 Task: Search for the email with the subject Request for help logged in from softage.1@softage.net with the filter, email from softage.3@softage.net and a new filter,  Skip the Inbox
Action: Mouse moved to (656, 71)
Screenshot: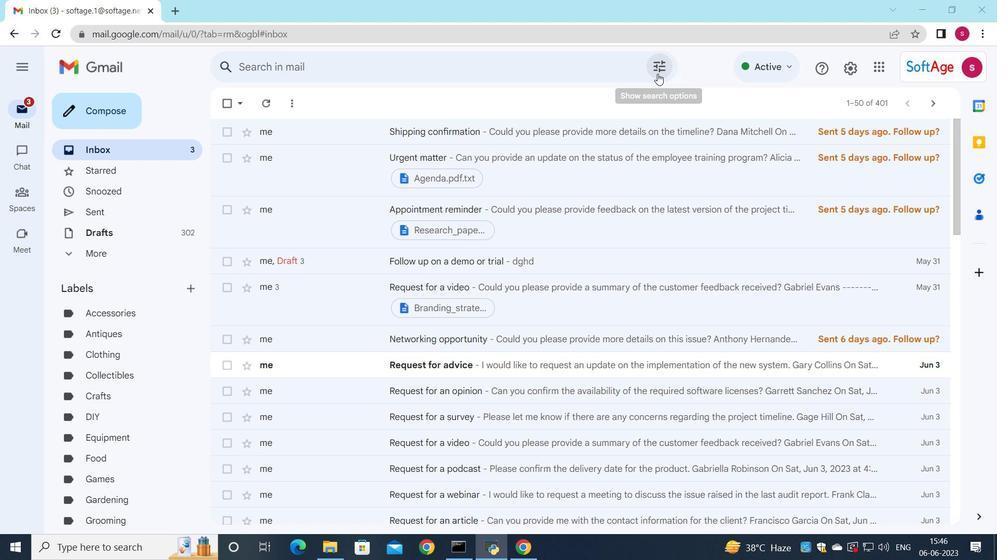 
Action: Mouse pressed left at (656, 71)
Screenshot: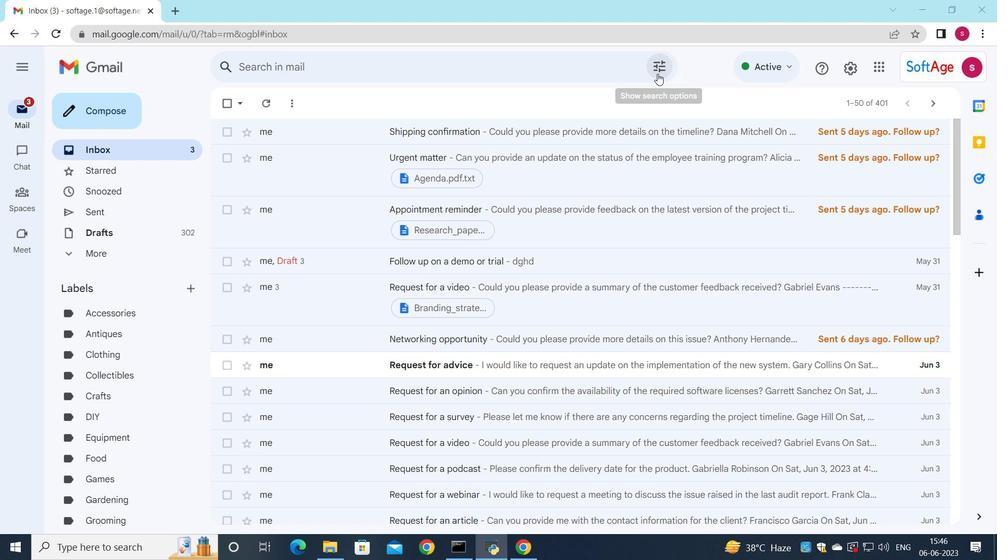 
Action: Mouse moved to (472, 112)
Screenshot: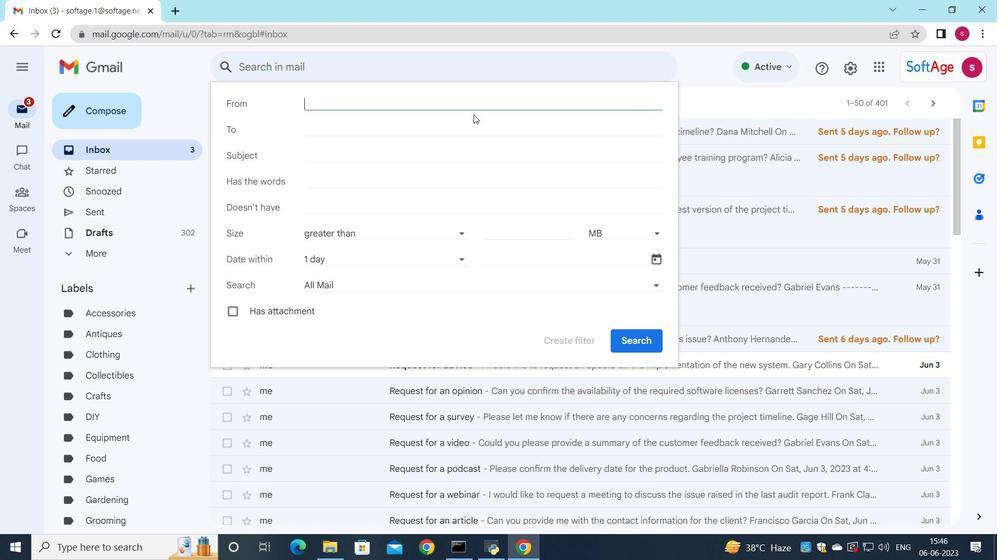 
Action: Key pressed so
Screenshot: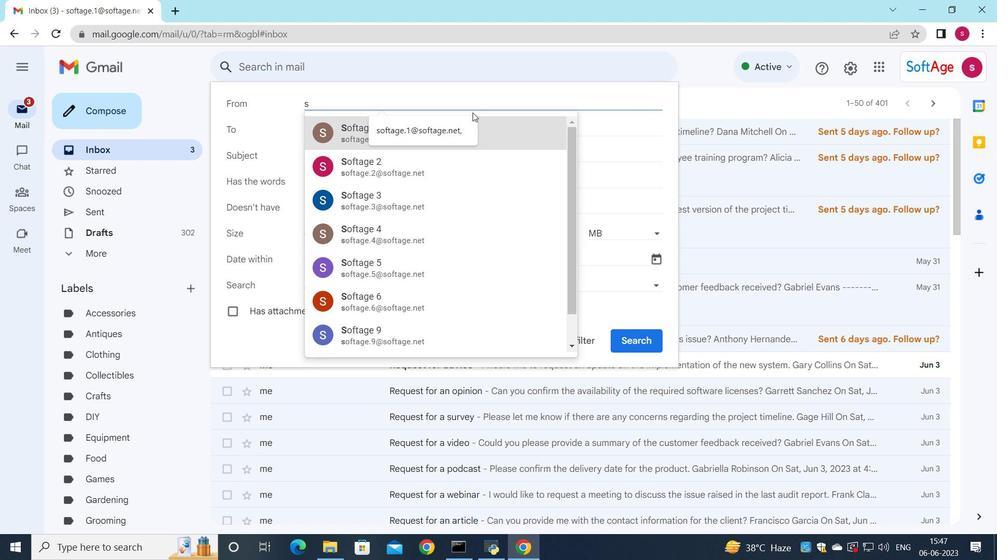 
Action: Mouse moved to (410, 133)
Screenshot: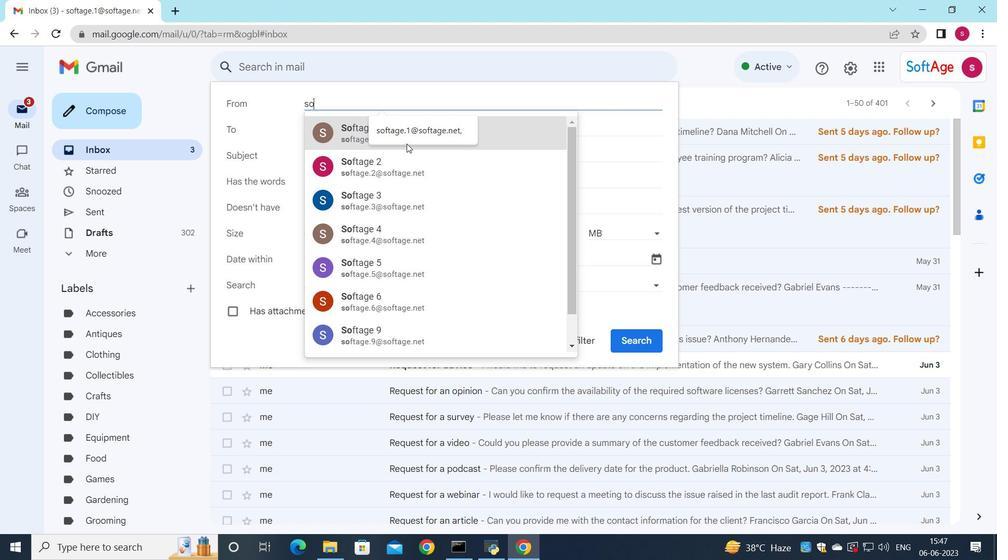 
Action: Mouse pressed left at (410, 133)
Screenshot: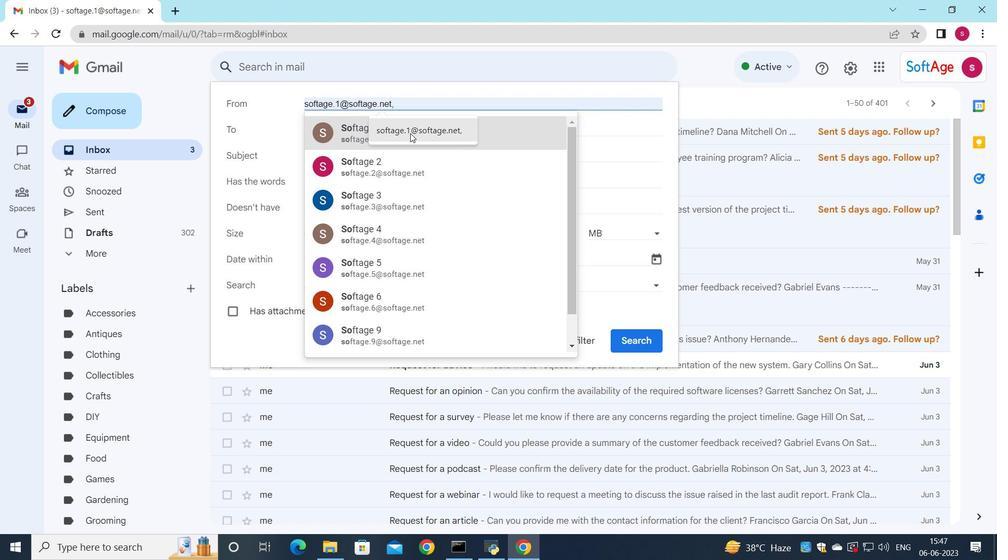 
Action: Mouse moved to (327, 129)
Screenshot: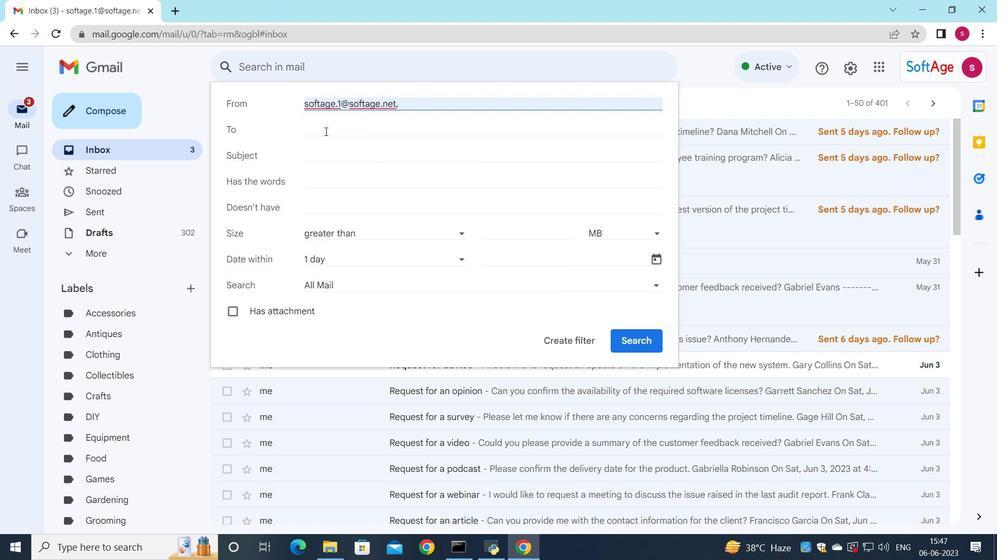 
Action: Mouse pressed left at (327, 129)
Screenshot: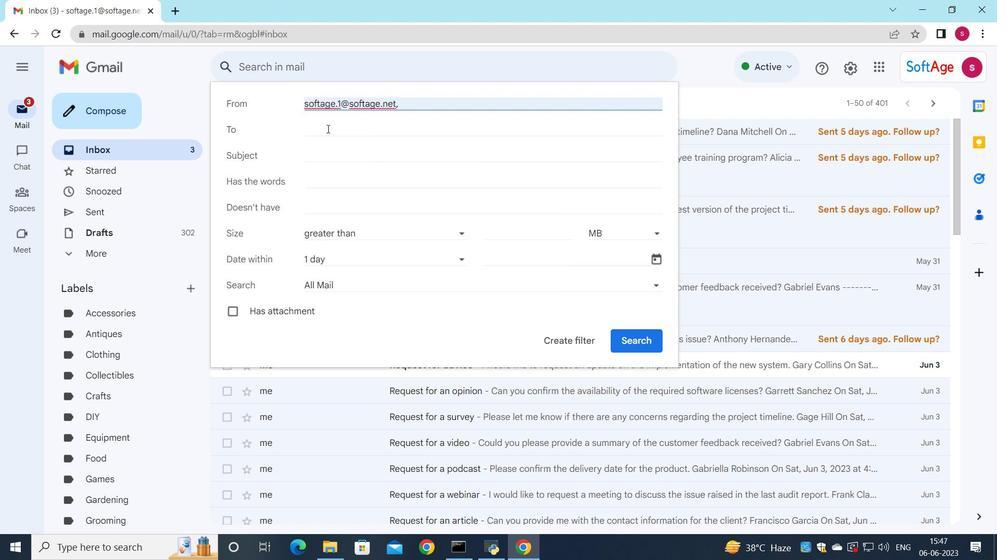 
Action: Mouse moved to (420, 163)
Screenshot: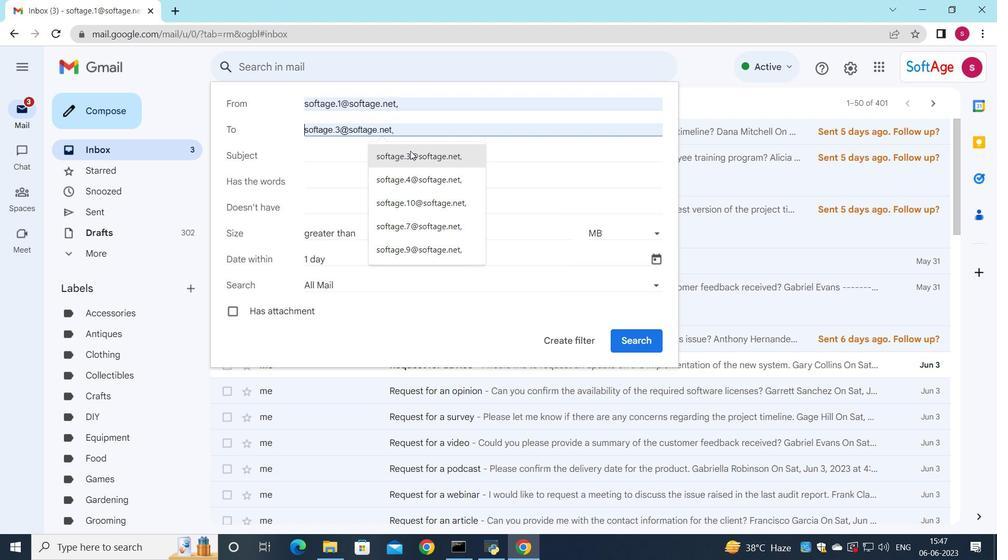 
Action: Mouse pressed left at (420, 163)
Screenshot: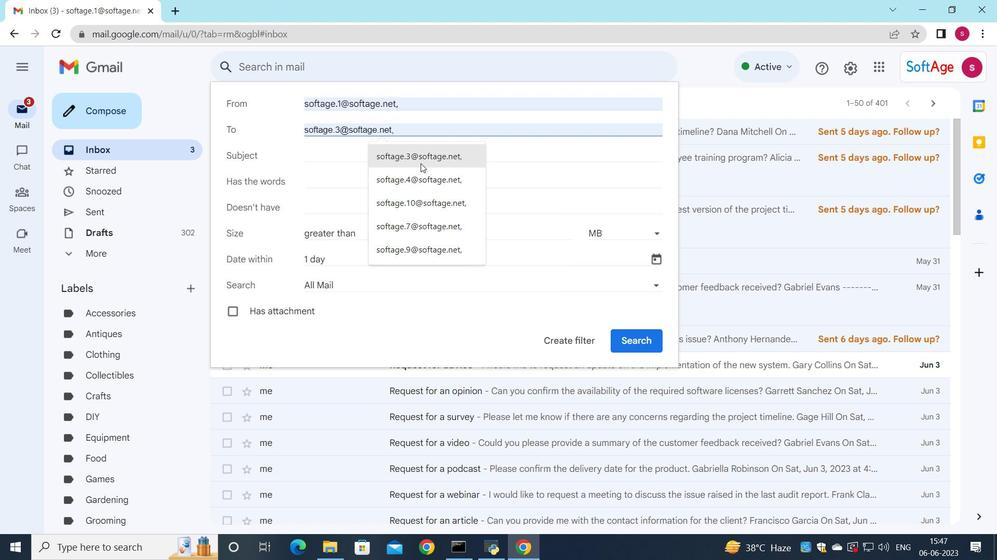 
Action: Mouse moved to (329, 147)
Screenshot: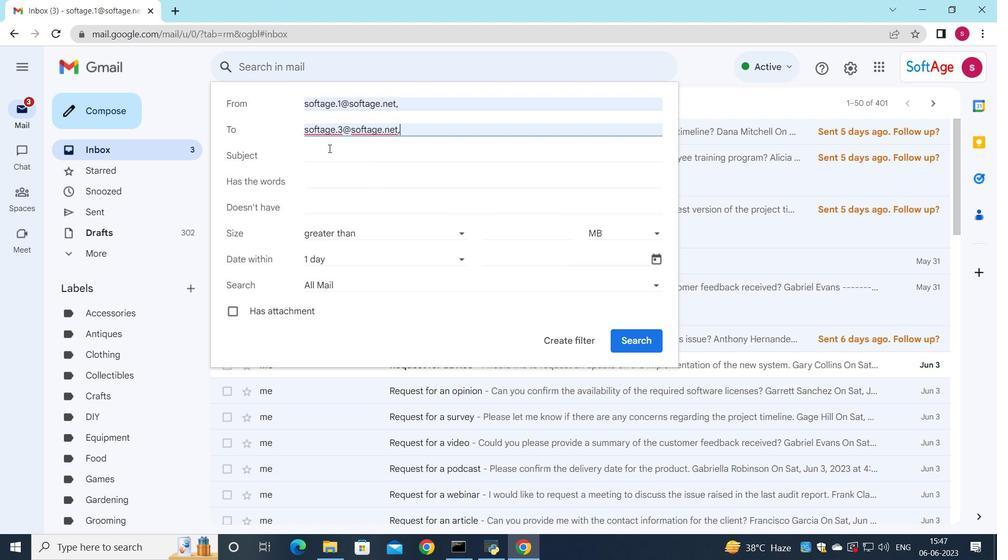 
Action: Mouse pressed left at (329, 147)
Screenshot: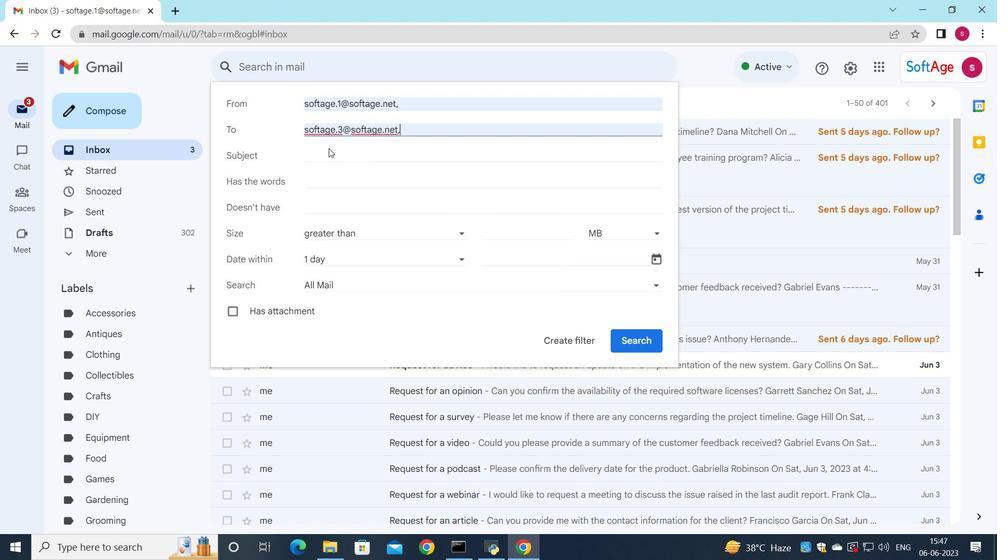
Action: Mouse moved to (329, 152)
Screenshot: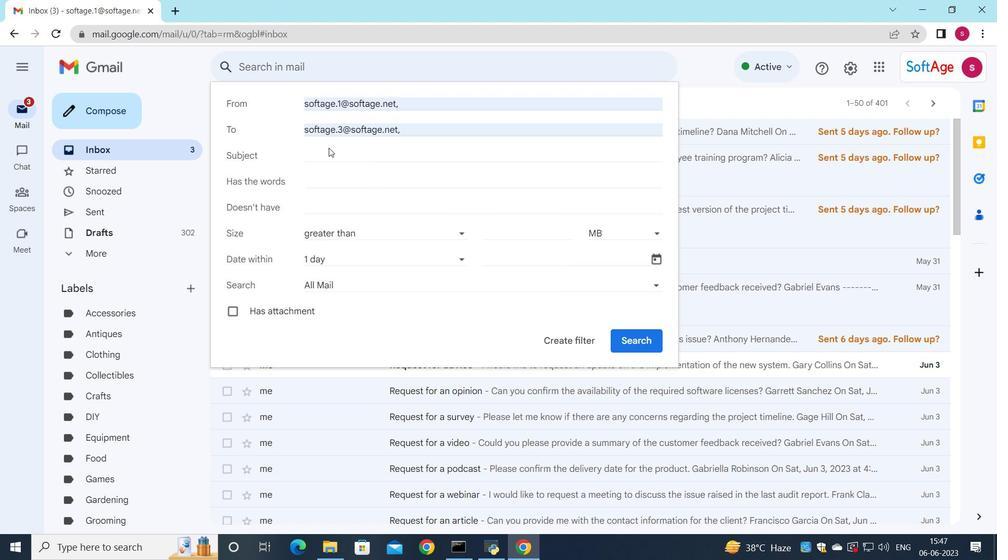 
Action: Mouse pressed left at (329, 152)
Screenshot: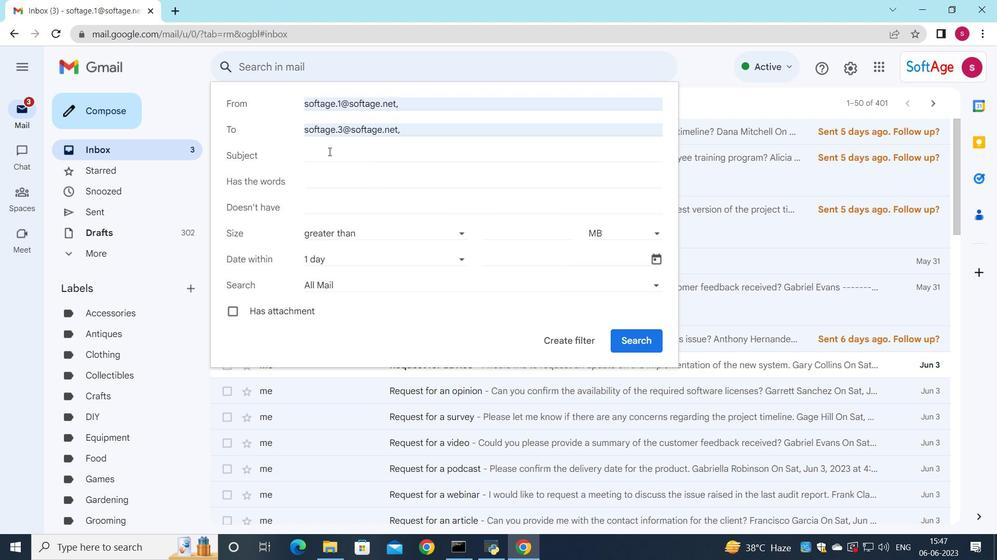 
Action: Key pressed <Key.shift><Key.shift><Key.shift>Request<Key.space>for<Key.space>help
Screenshot: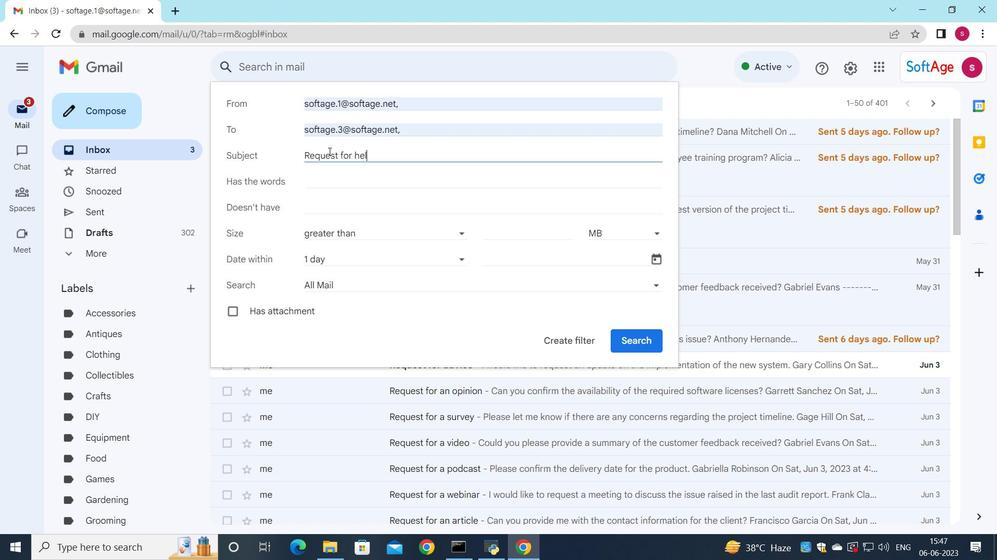 
Action: Mouse moved to (361, 256)
Screenshot: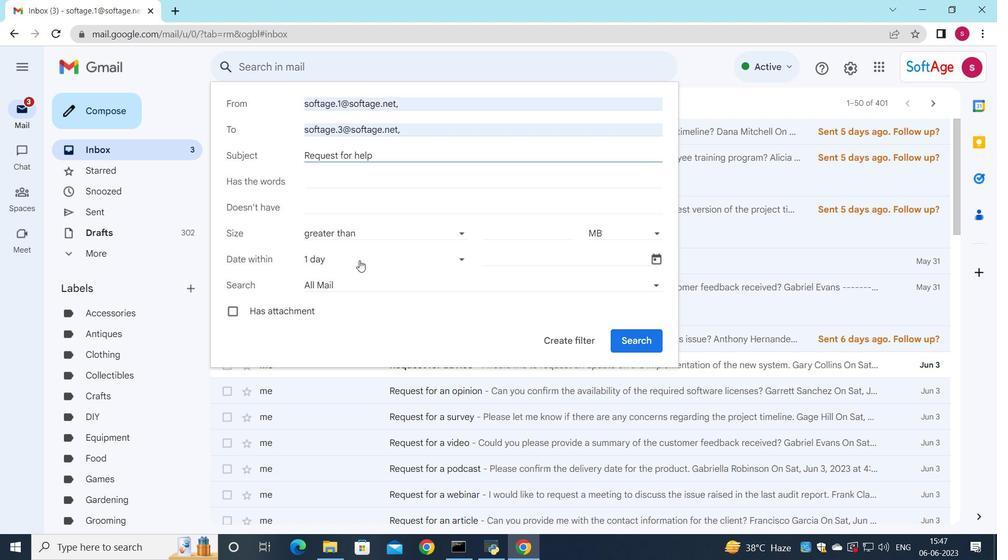 
Action: Mouse pressed left at (361, 256)
Screenshot: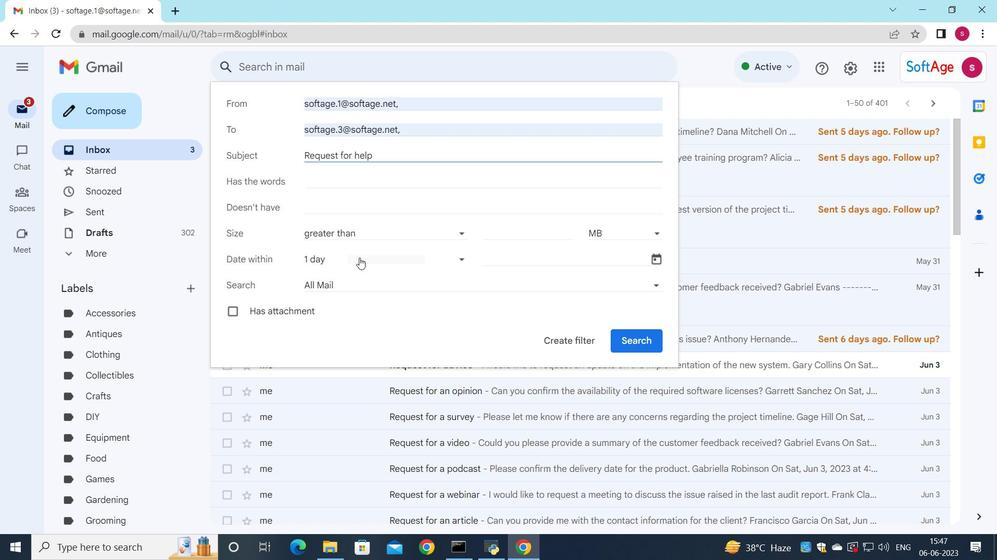 
Action: Mouse moved to (340, 414)
Screenshot: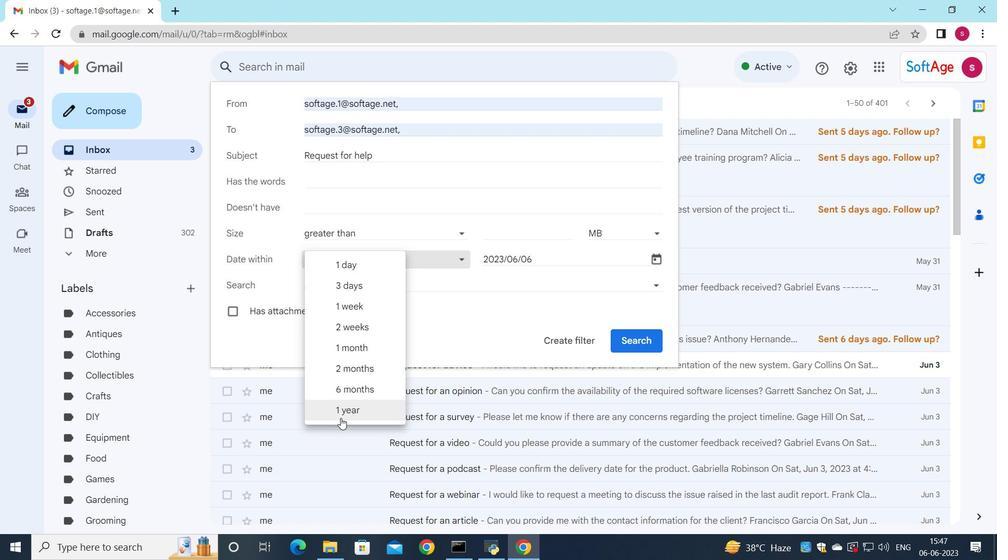 
Action: Mouse pressed left at (340, 414)
Screenshot: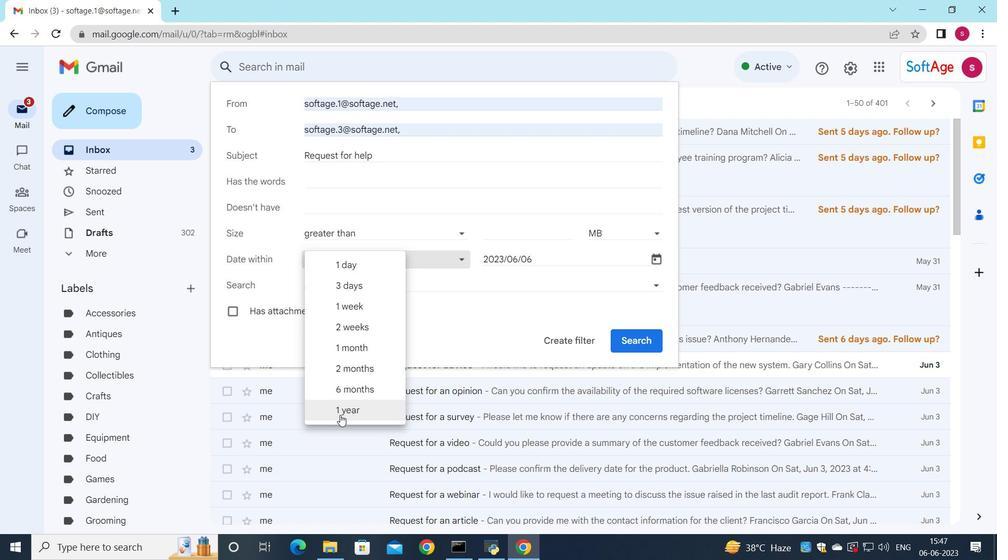 
Action: Mouse moved to (574, 339)
Screenshot: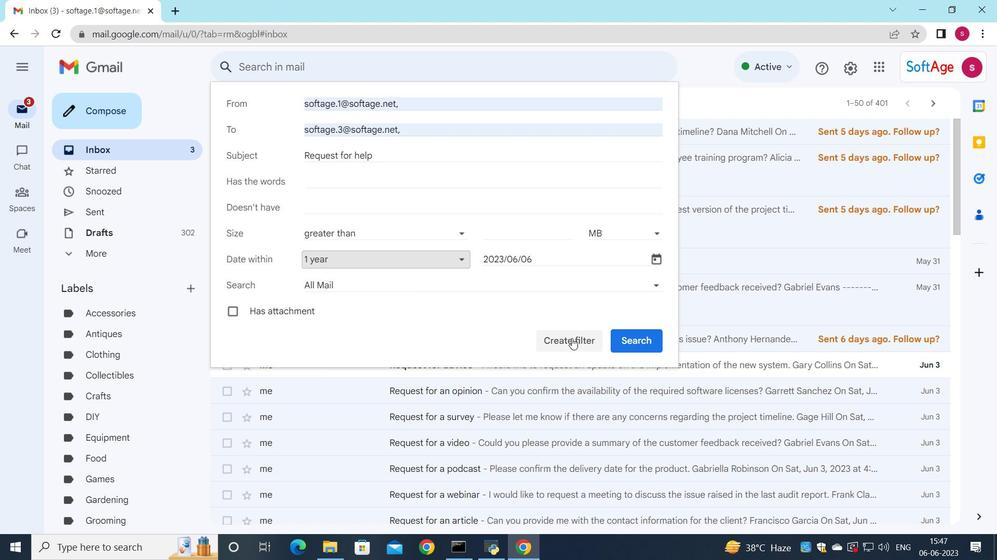 
Action: Mouse pressed left at (574, 339)
Screenshot: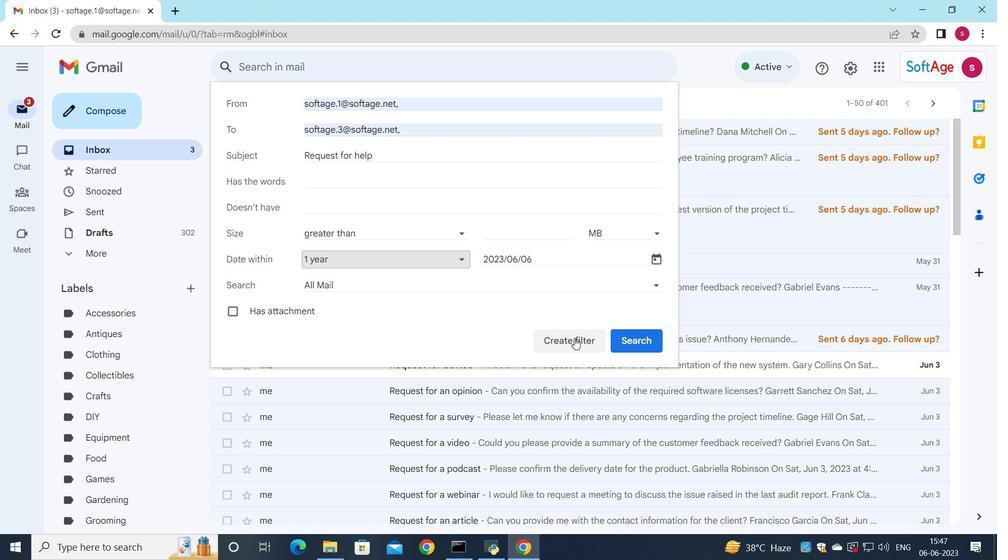 
Action: Mouse moved to (268, 131)
Screenshot: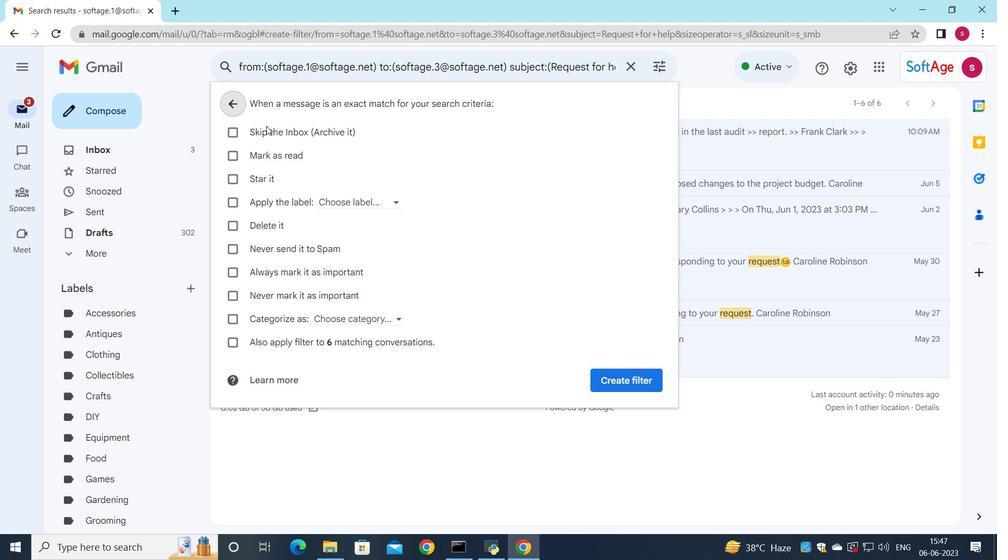 
Action: Mouse pressed left at (268, 131)
Screenshot: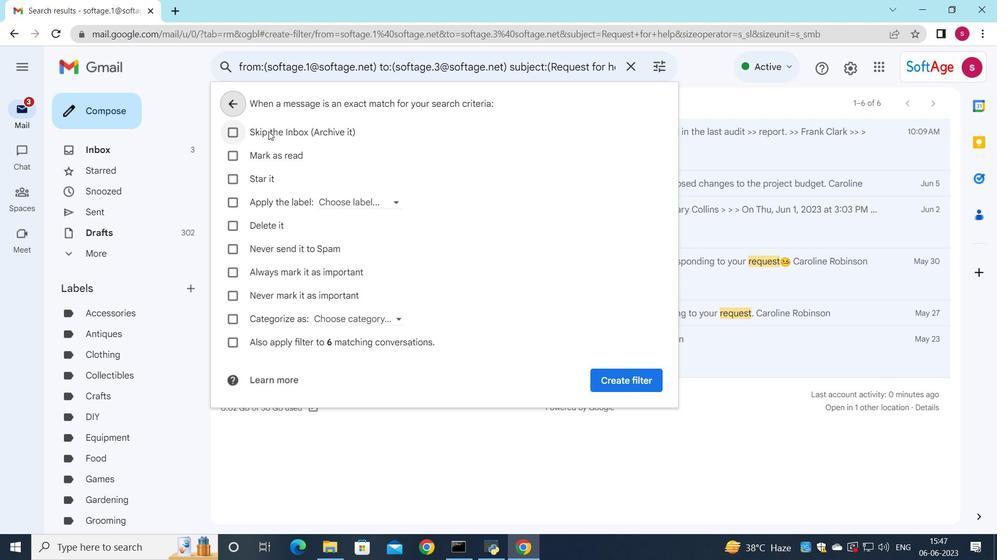 
Action: Mouse moved to (632, 380)
Screenshot: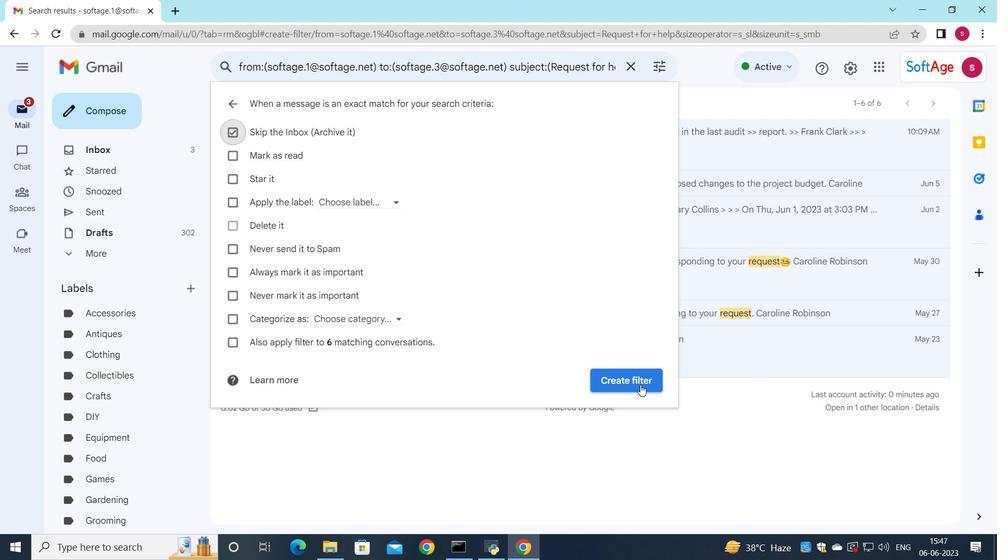 
Action: Mouse pressed left at (632, 380)
Screenshot: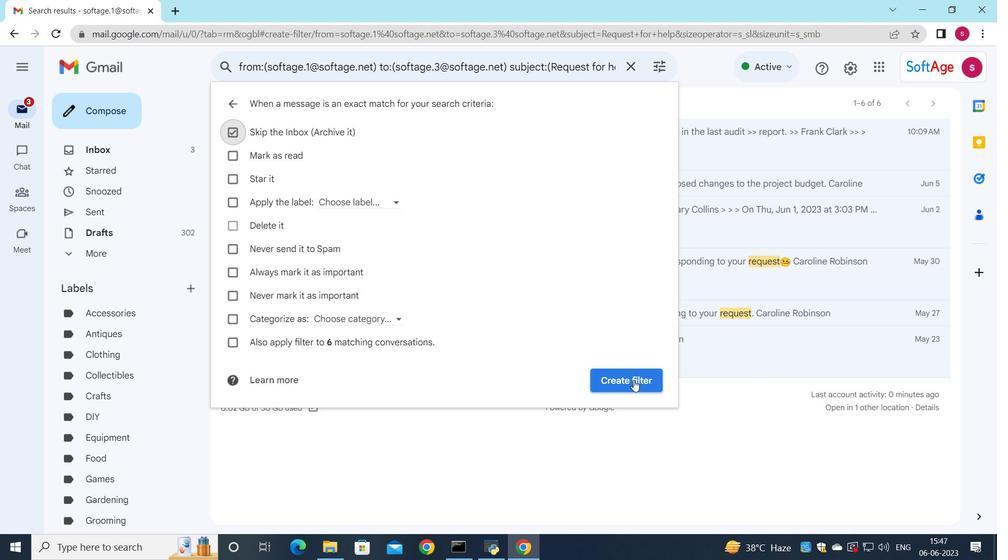 
Action: Mouse moved to (630, 381)
Screenshot: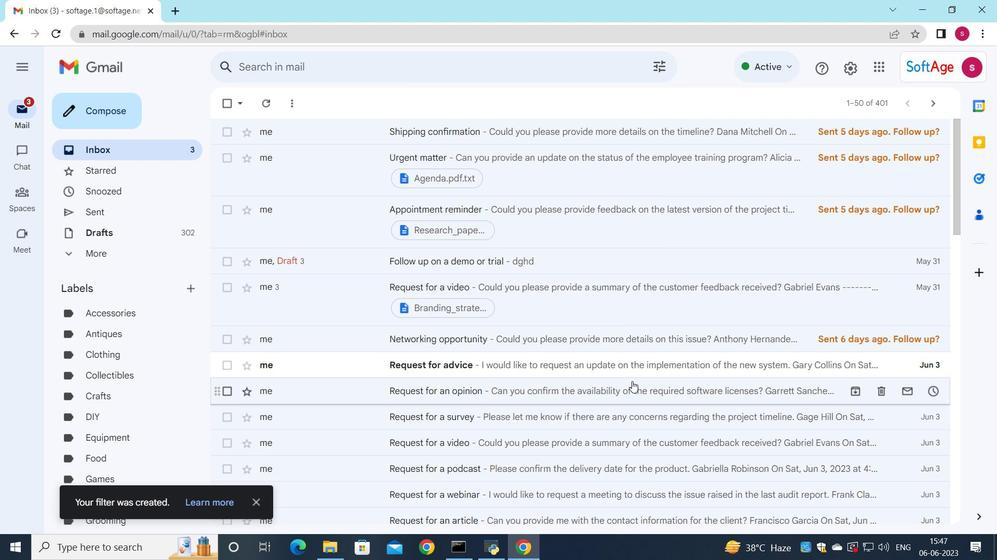 
